 Task: Skip the slide.
Action: Mouse moved to (224, 83)
Screenshot: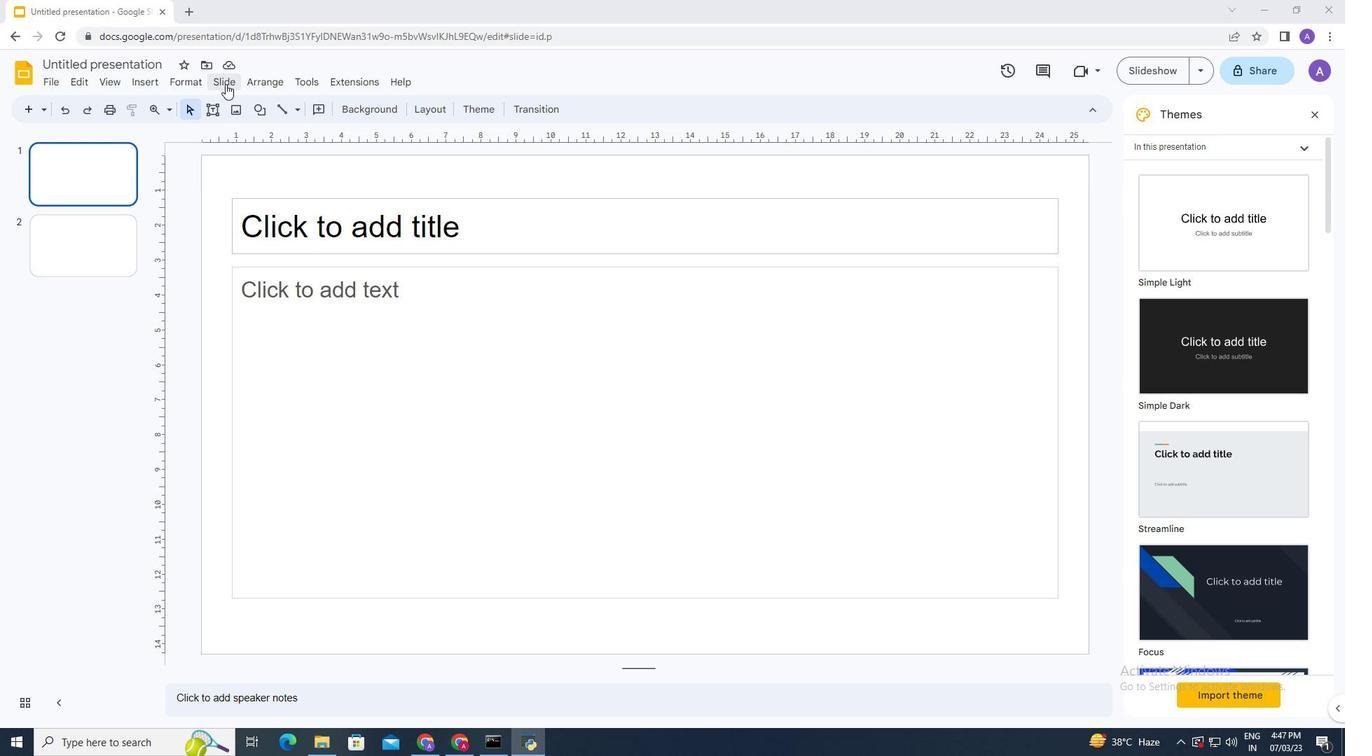 
Action: Mouse pressed left at (224, 83)
Screenshot: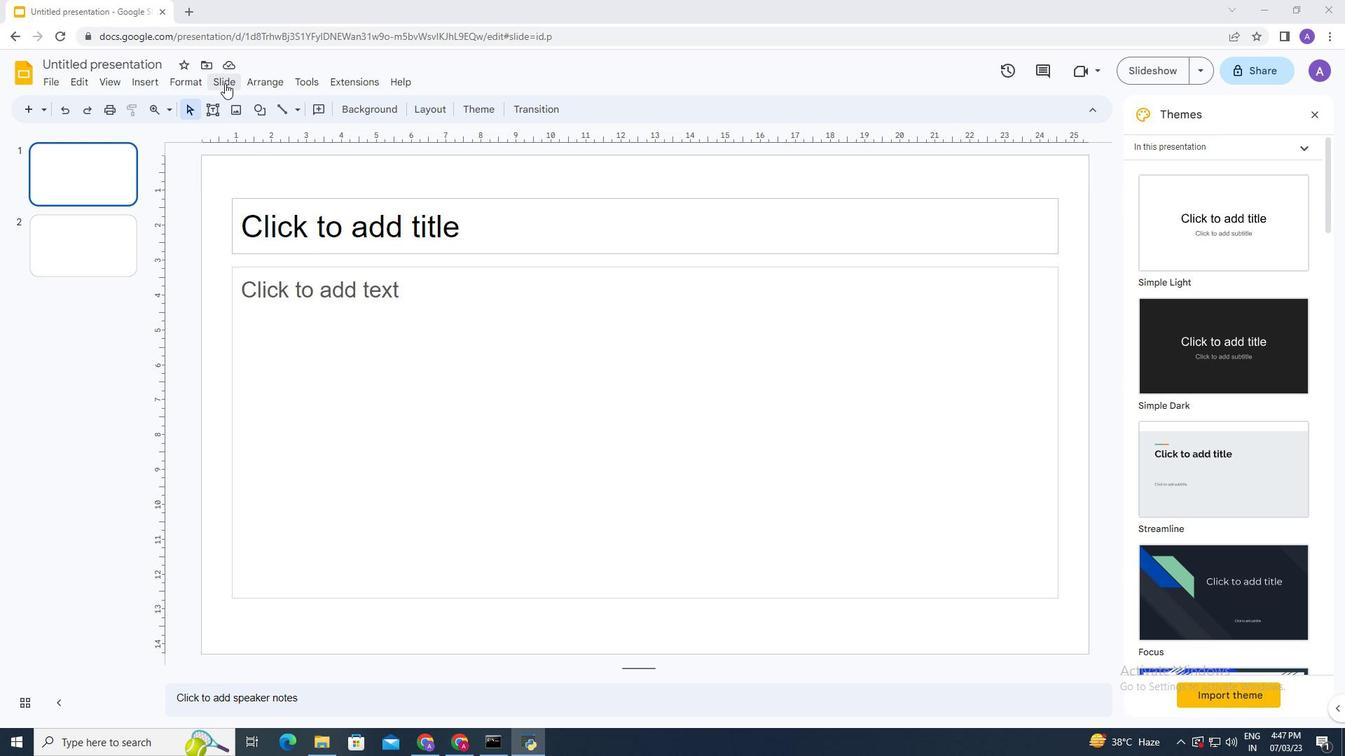 
Action: Mouse moved to (290, 170)
Screenshot: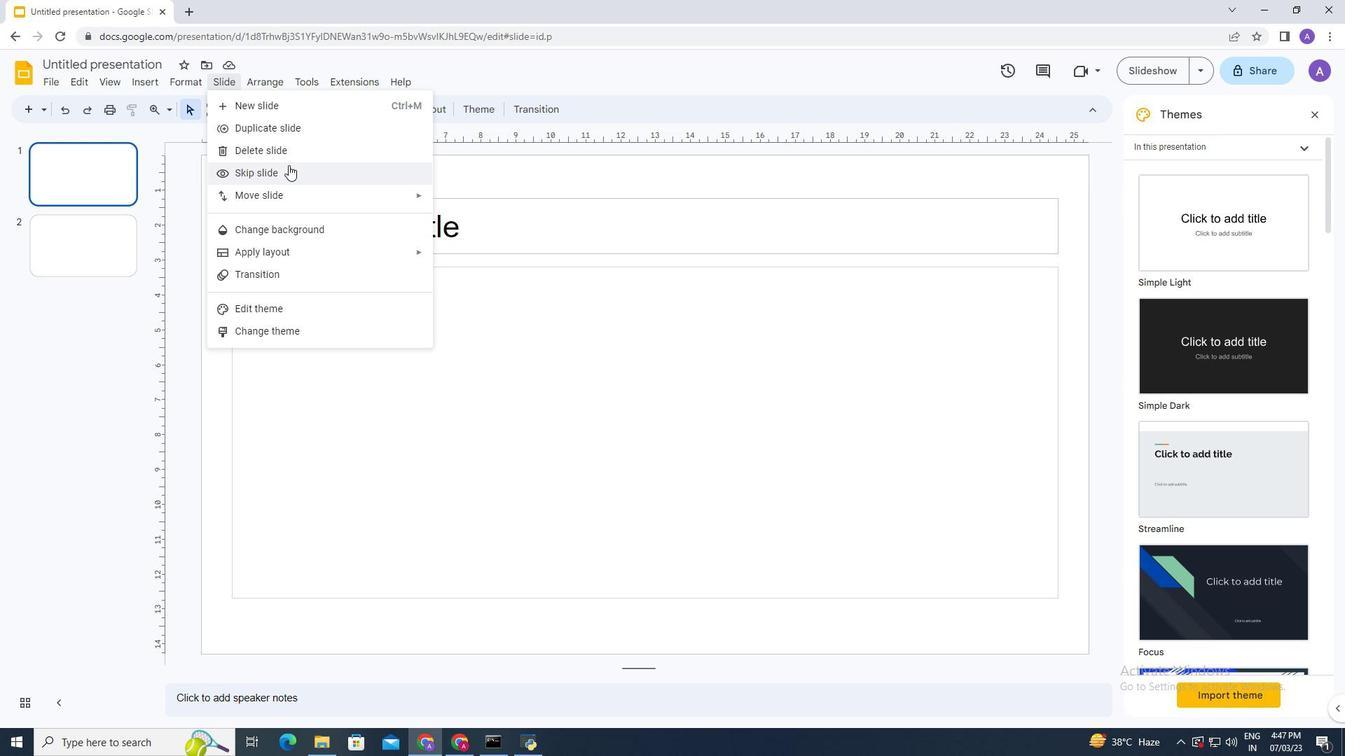 
Action: Mouse pressed left at (290, 170)
Screenshot: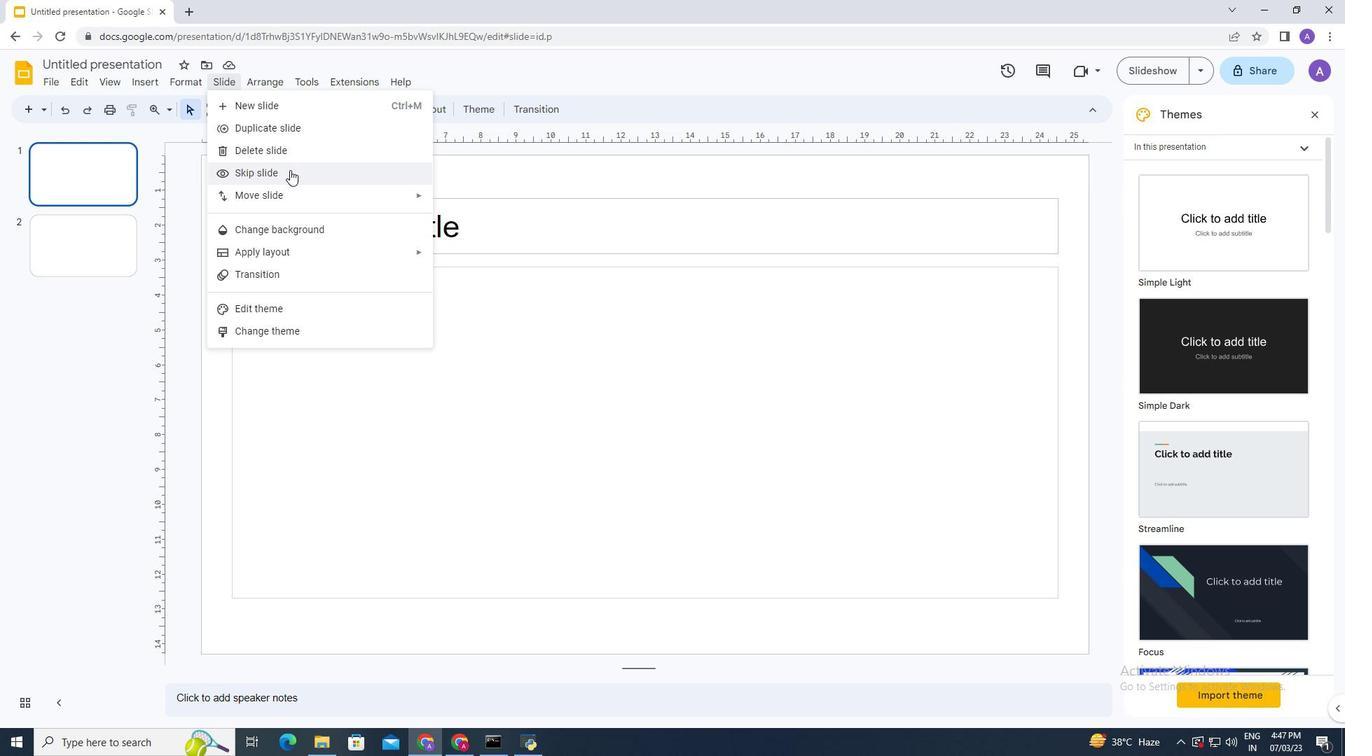 
Action: Mouse moved to (60, 309)
Screenshot: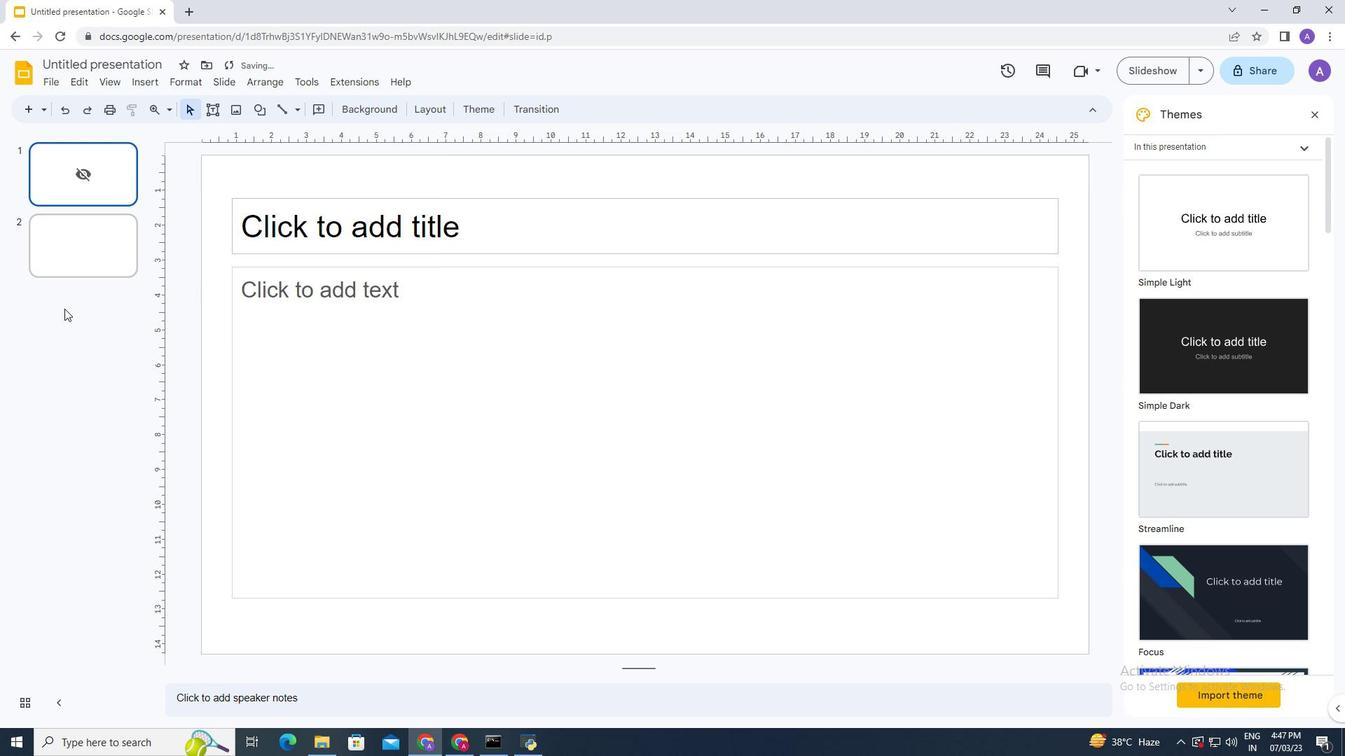 
